 Task: Calculate the distance between Boston and Martha's Vineyard.
Action: Mouse moved to (237, 59)
Screenshot: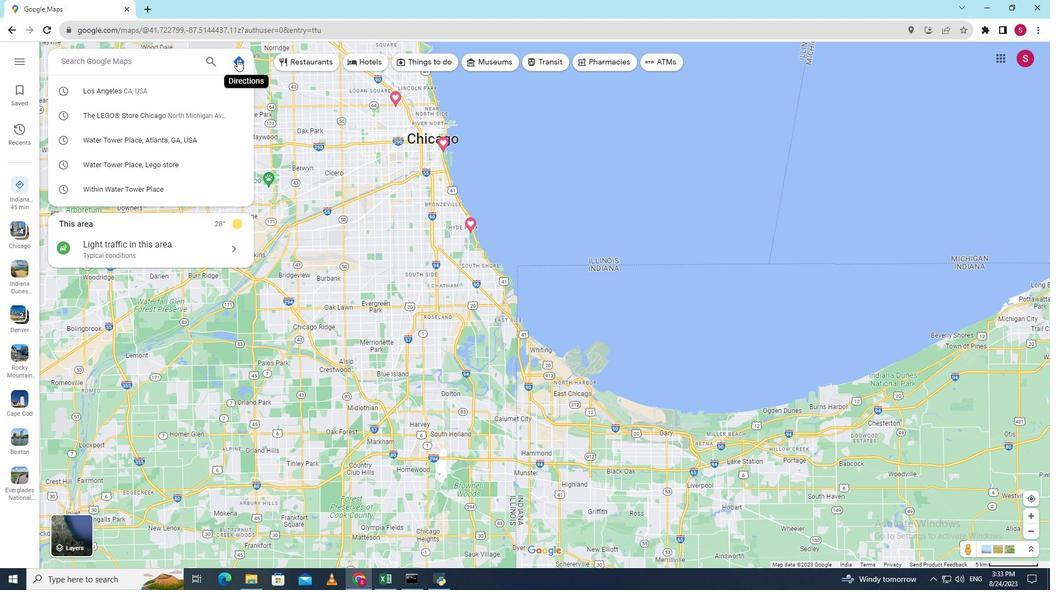 
Action: Mouse pressed left at (237, 59)
Screenshot: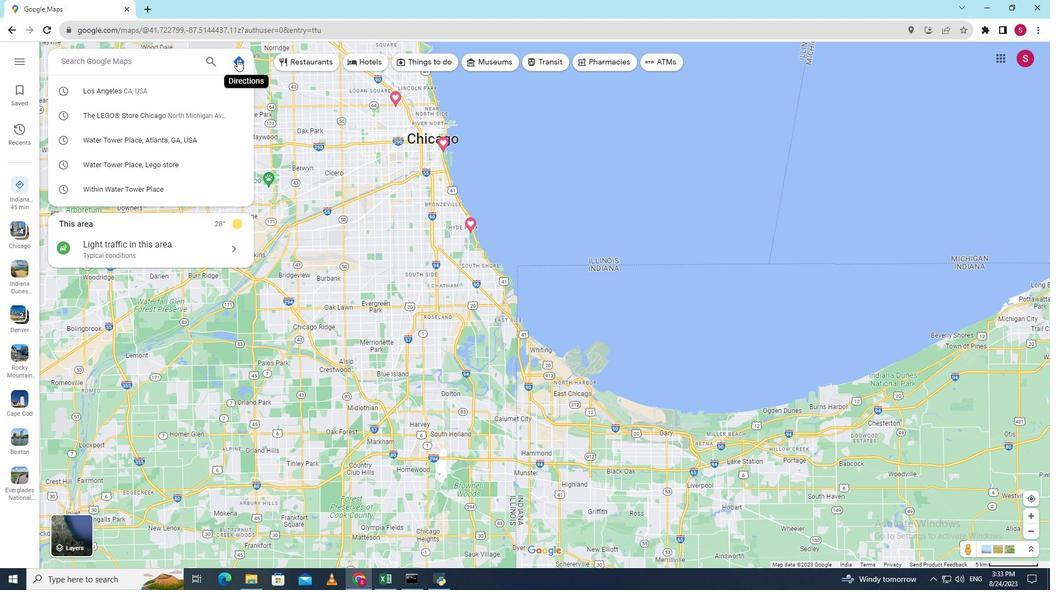 
Action: Mouse moved to (184, 90)
Screenshot: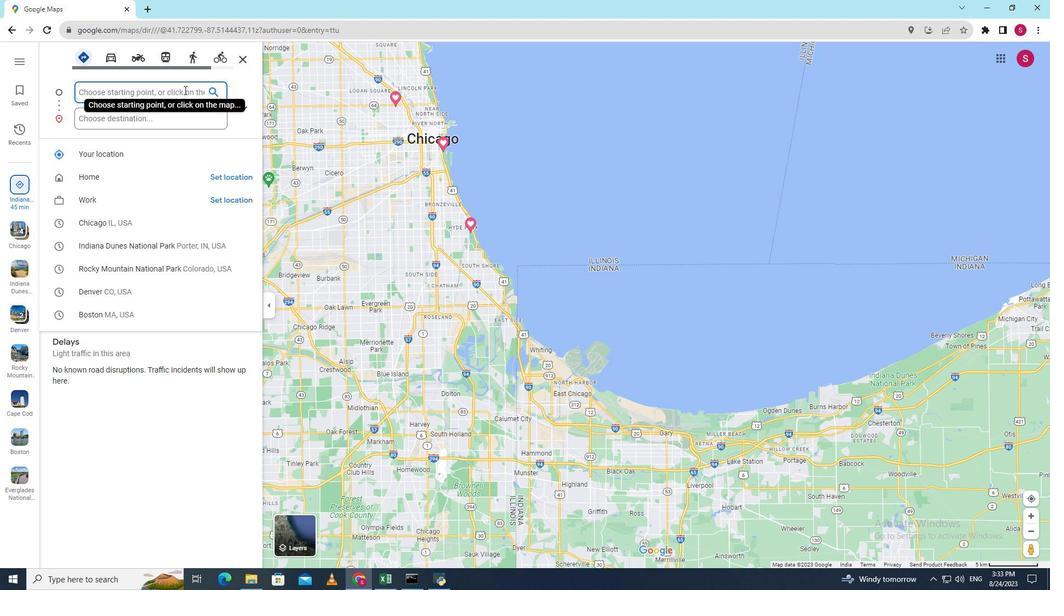 
Action: Key pressed <Key.shift><Key.shift><Key.shift><Key.shift><Key.shift><Key.shift><Key.shift><Key.shift><Key.shift><Key.shift><Key.shift><Key.shift><Key.shift><Key.shift><Key.shift><Key.shift><Key.shift><Key.shift><Key.shift><Key.shift><Key.shift><Key.shift>Boston<Key.space>
Screenshot: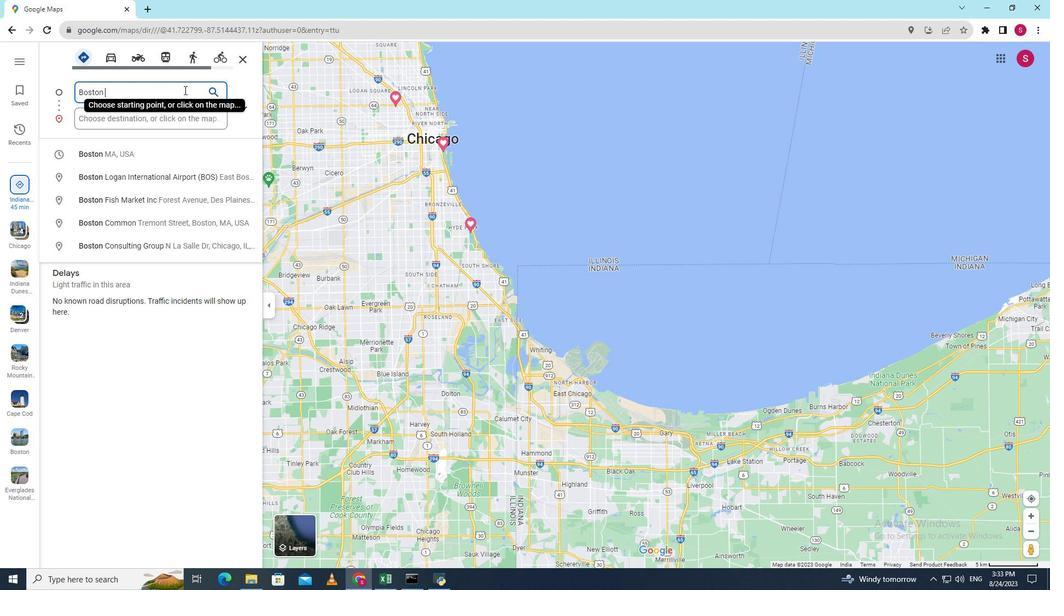 
Action: Mouse moved to (142, 115)
Screenshot: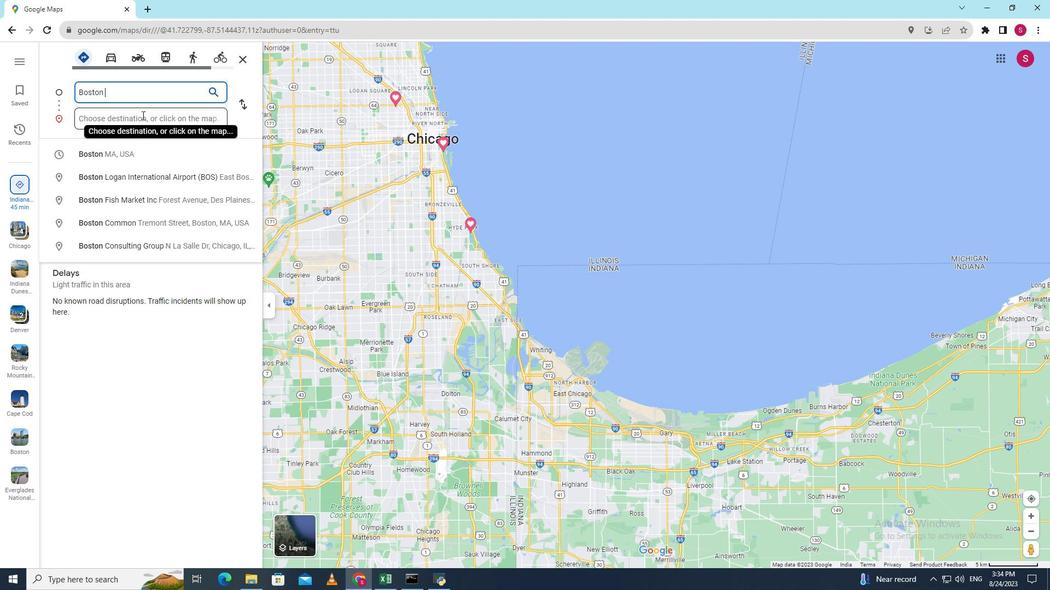 
Action: Mouse pressed left at (142, 115)
Screenshot: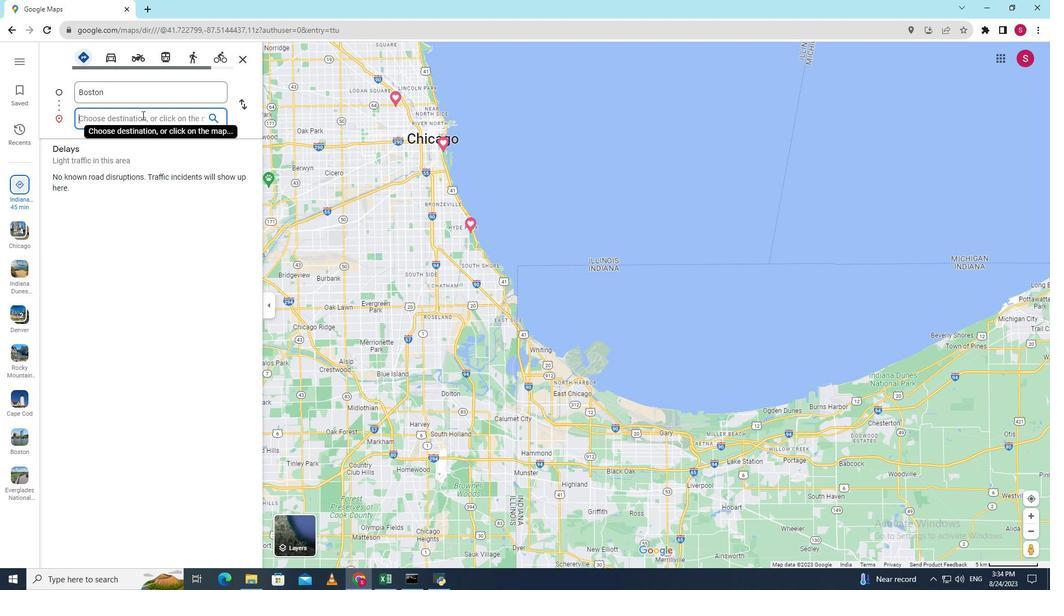 
Action: Key pressed <Key.shift><Key.shift><Key.shift><Key.shift><Key.shift><Key.shift><Key.shift>Martha's<Key.space><Key.shift><Key.shift><Key.shift><Key.shift><Key.shift><Key.shift><Key.shift><Key.shift><Key.shift><Key.shift><Key.shift><Key.shift><Key.shift><Key.shift>Vineyard<Key.enter>
Screenshot: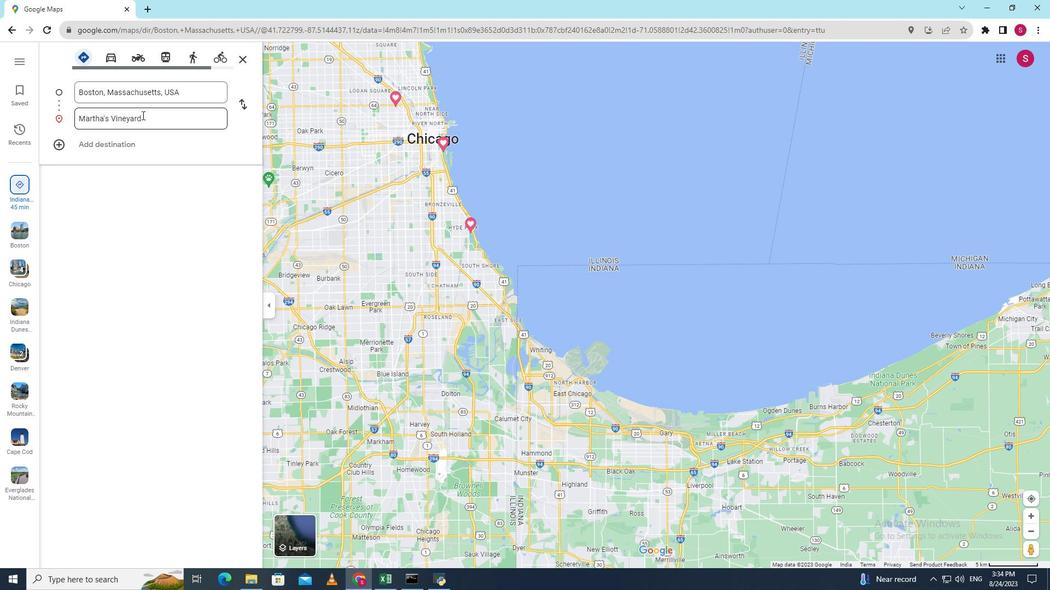 
Action: Mouse moved to (579, 175)
Screenshot: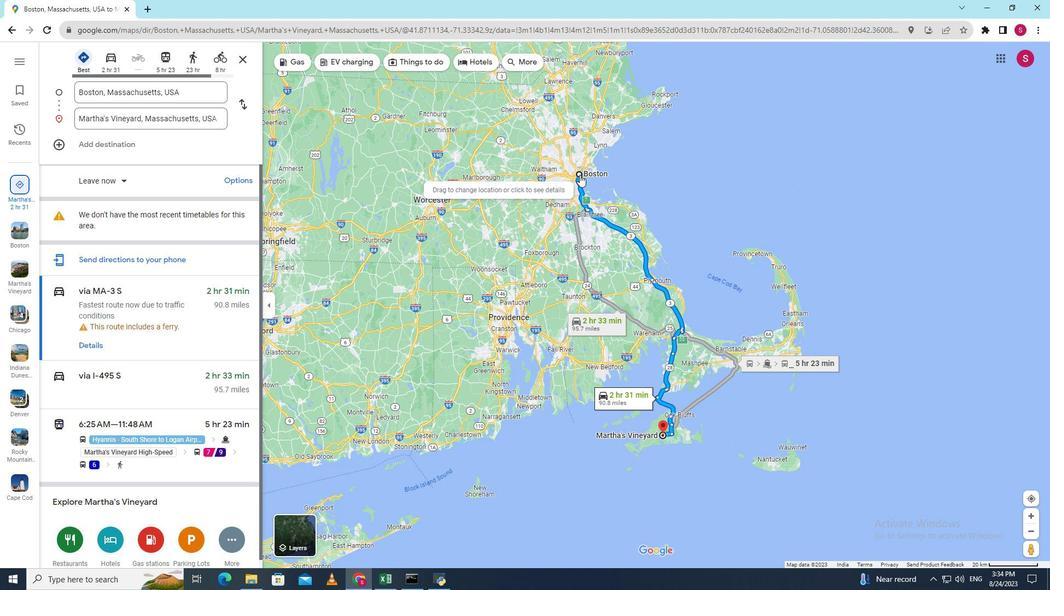 
Action: Mouse scrolled (579, 175) with delta (0, 0)
Screenshot: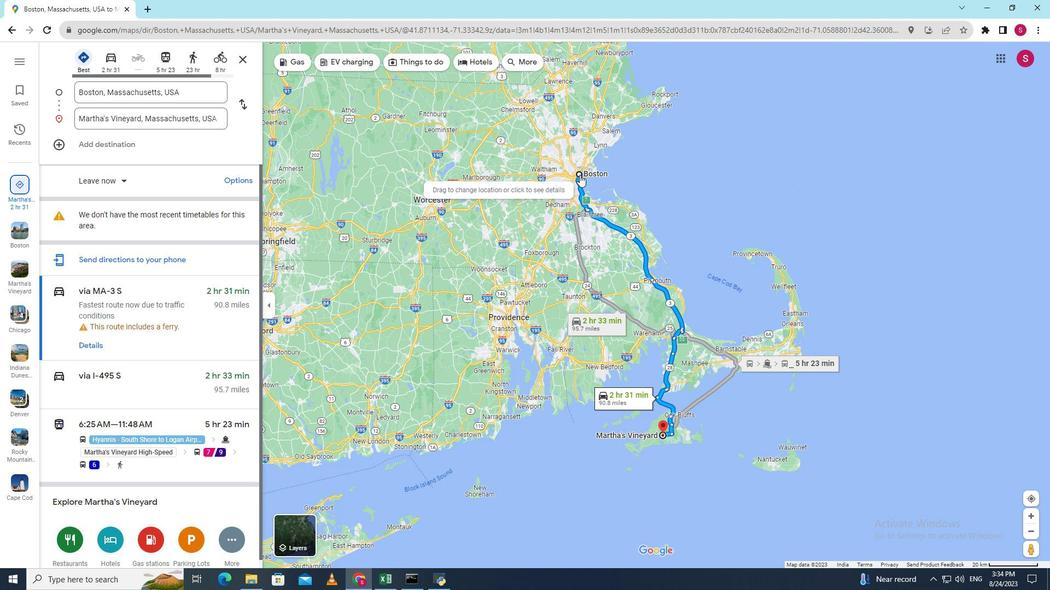 
Action: Mouse scrolled (579, 175) with delta (0, 0)
Screenshot: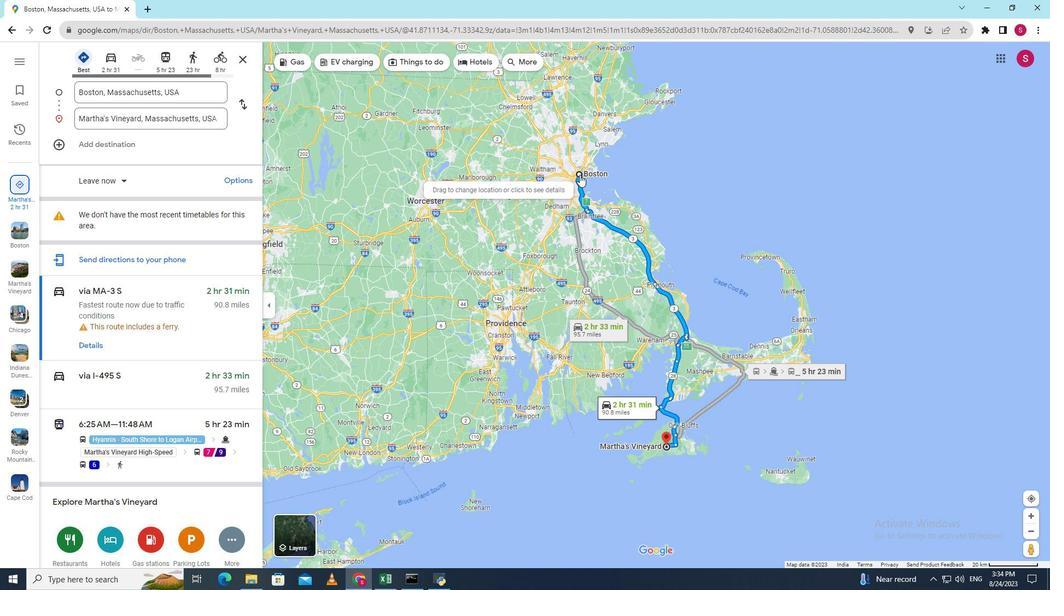 
Action: Mouse scrolled (579, 175) with delta (0, 0)
Screenshot: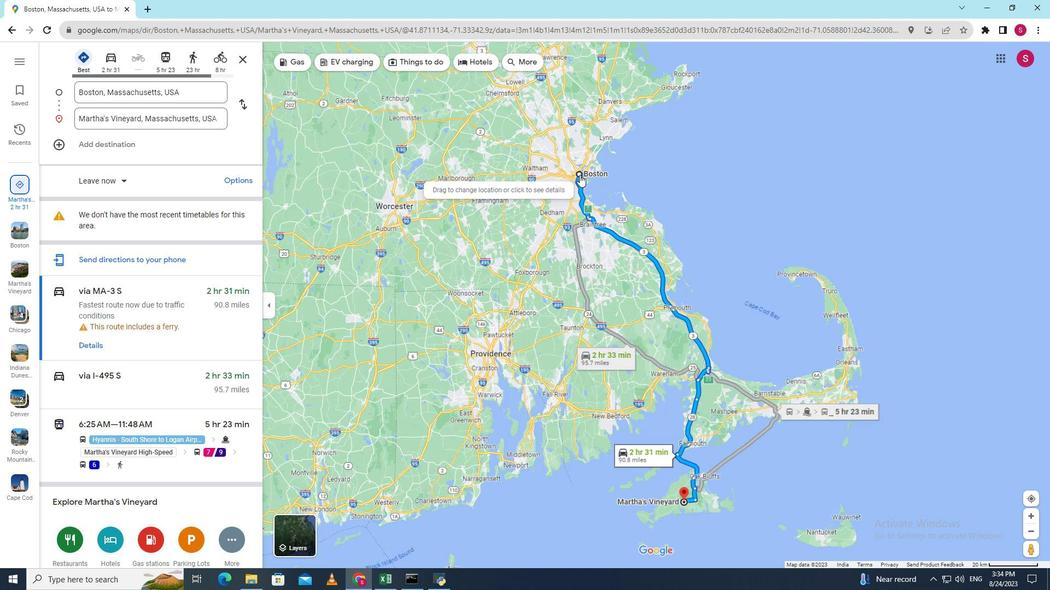 
Action: Mouse scrolled (579, 175) with delta (0, 0)
Screenshot: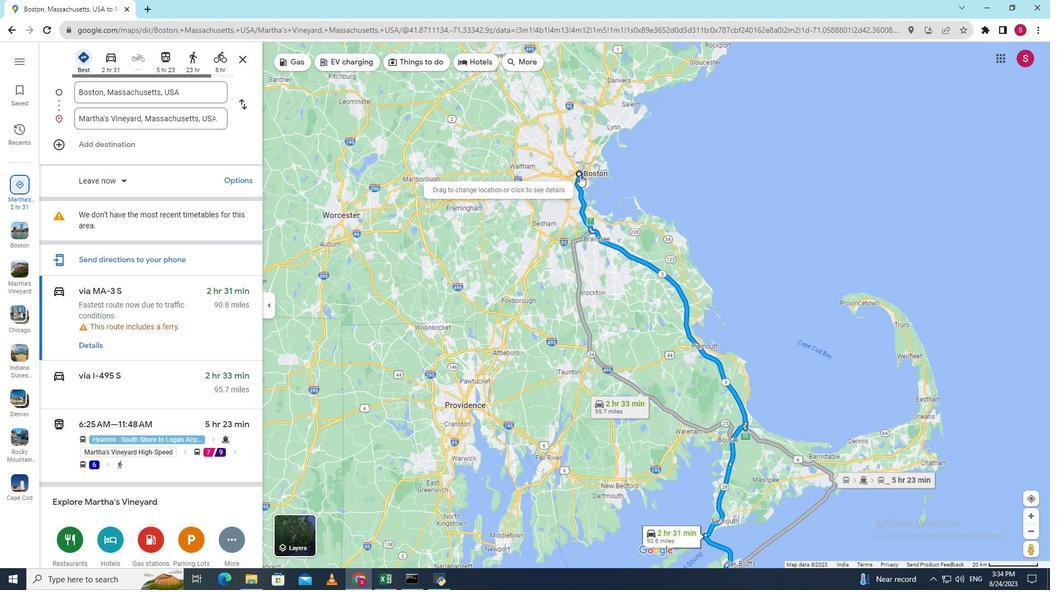 
Action: Mouse moved to (579, 172)
Screenshot: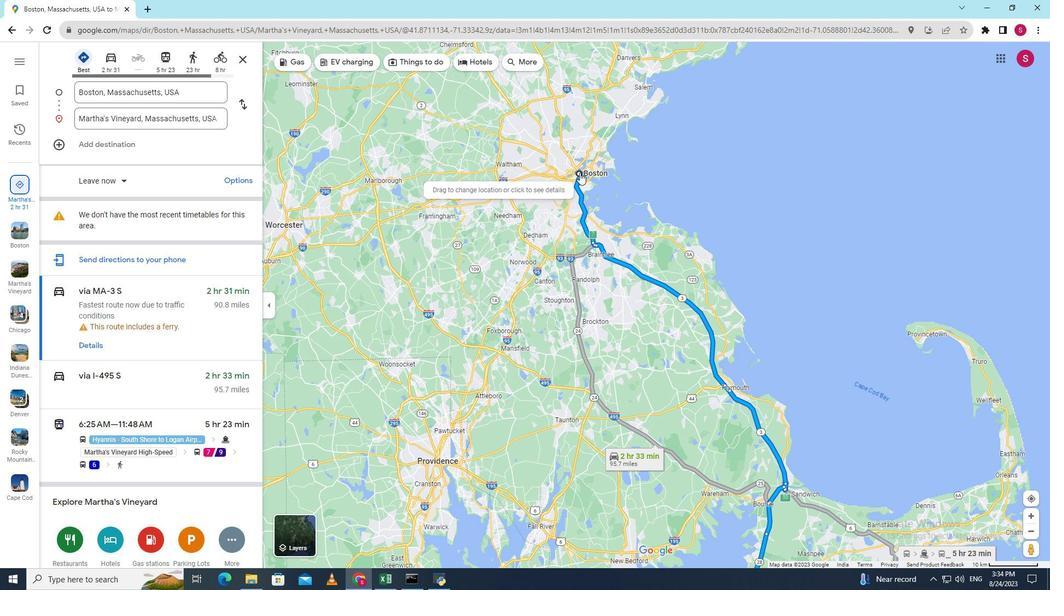 
Action: Mouse pressed right at (579, 172)
Screenshot: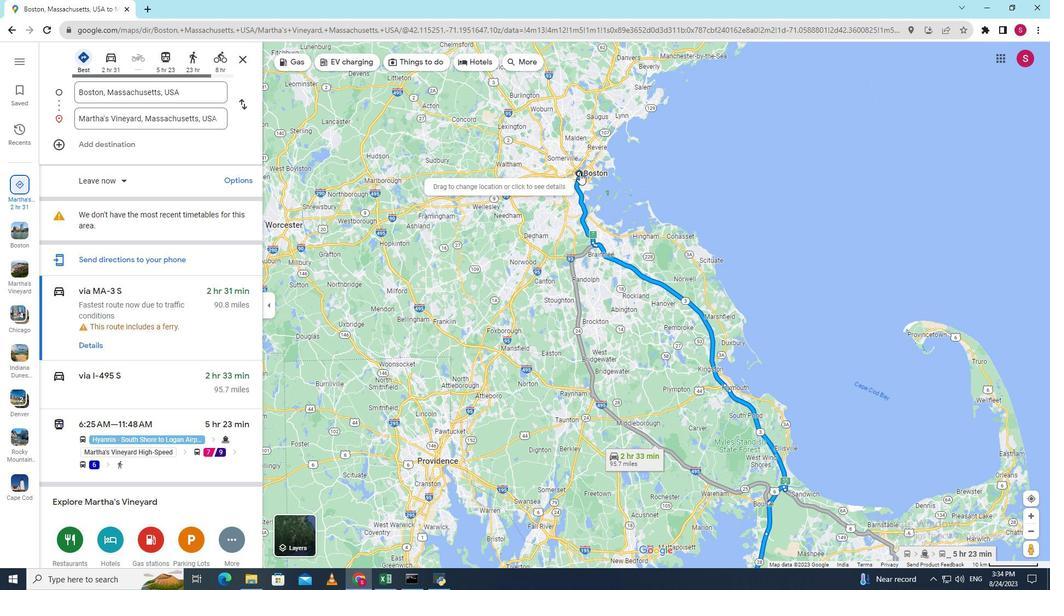 
Action: Mouse moved to (607, 253)
Screenshot: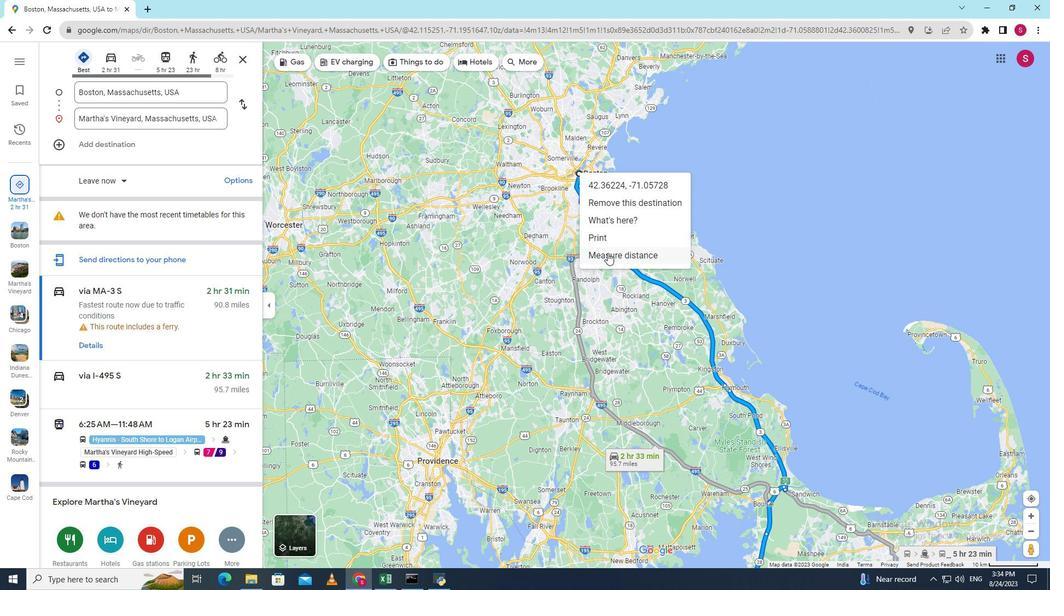 
Action: Mouse pressed left at (607, 253)
Screenshot: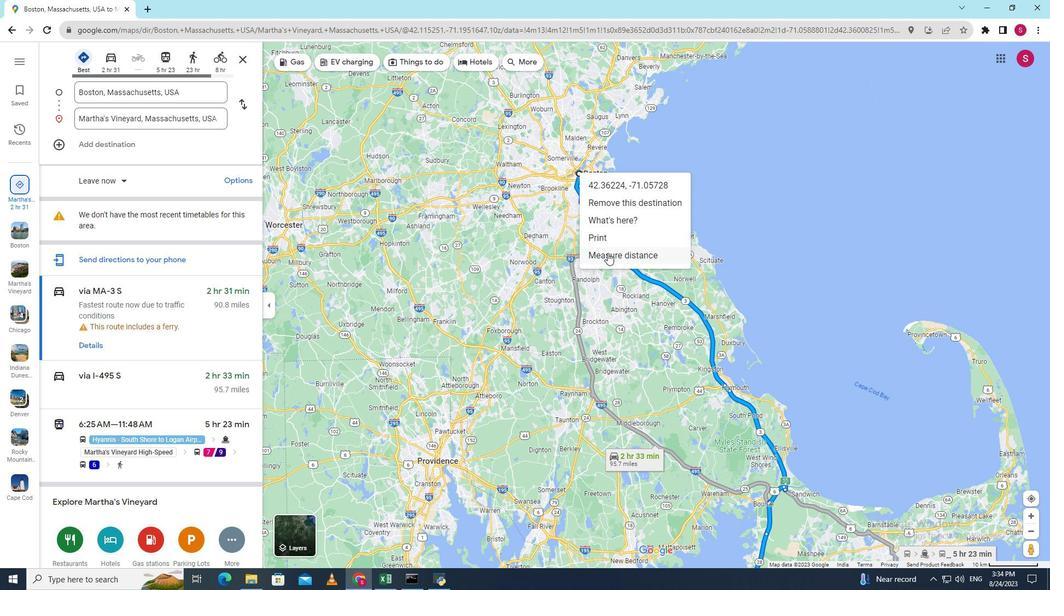 
Action: Mouse moved to (731, 466)
Screenshot: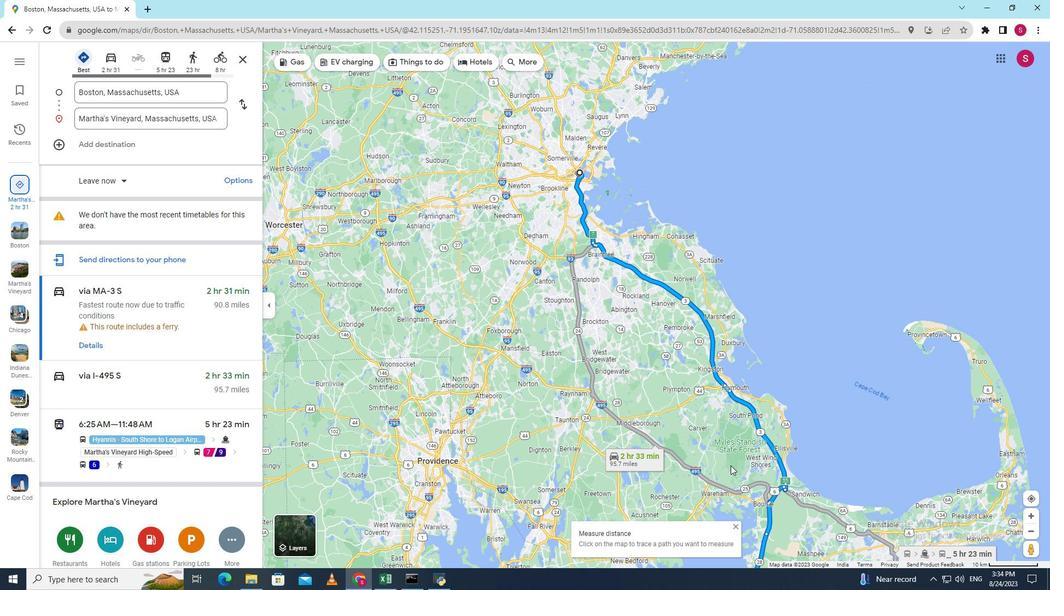 
Action: Mouse pressed left at (731, 466)
Screenshot: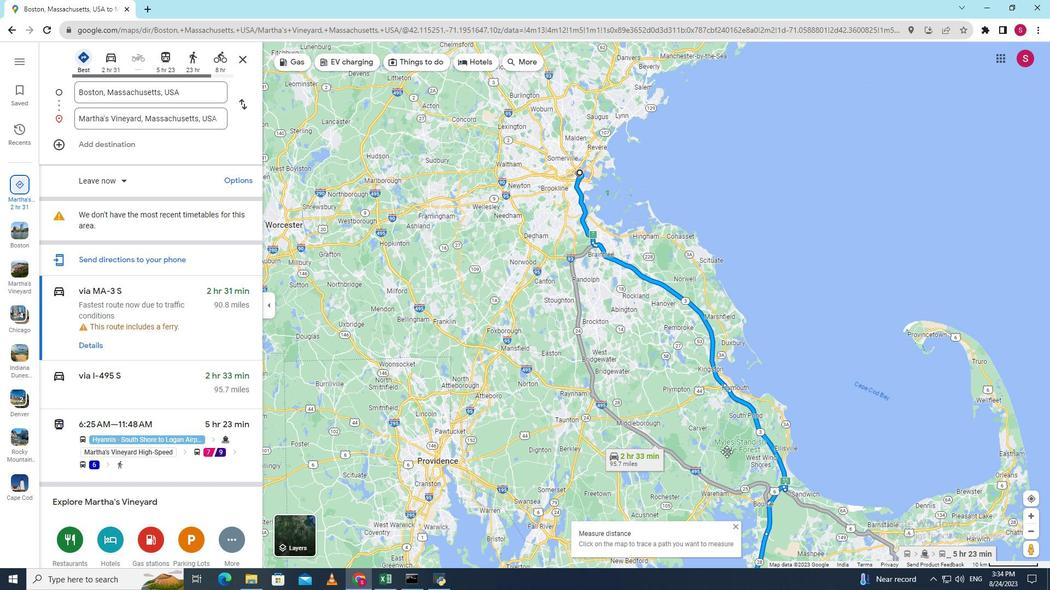 
Action: Mouse moved to (666, 480)
Screenshot: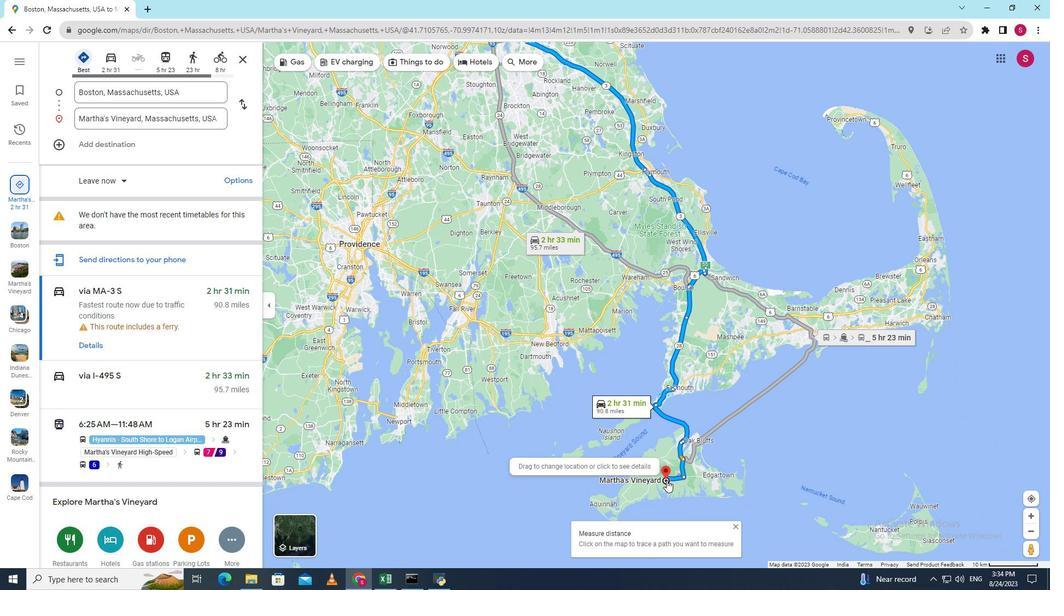 
Action: Mouse pressed right at (666, 480)
Screenshot: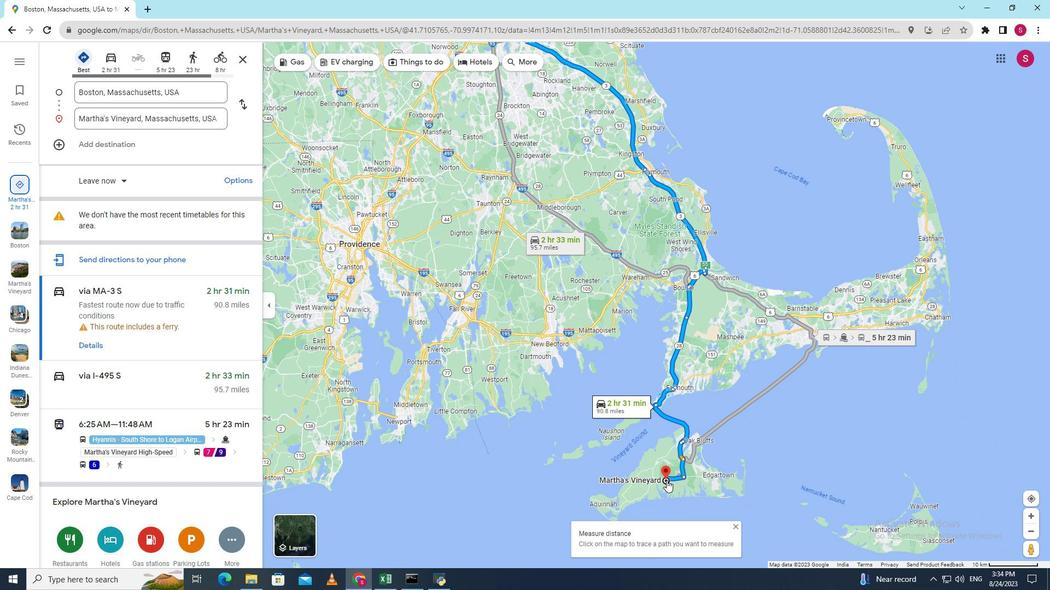 
Action: Mouse moved to (693, 534)
Screenshot: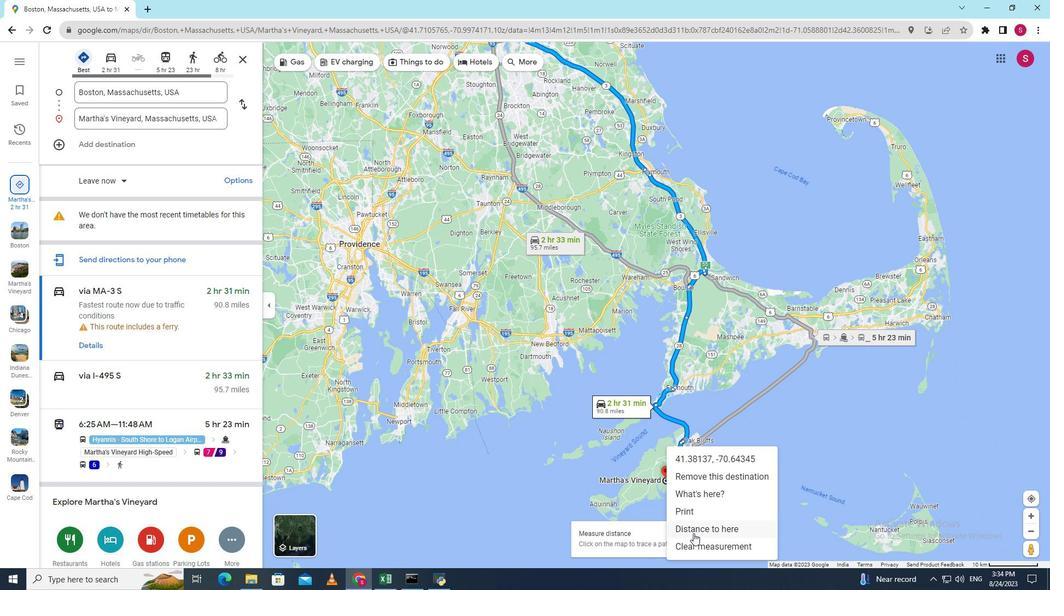
Action: Mouse pressed left at (693, 534)
Screenshot: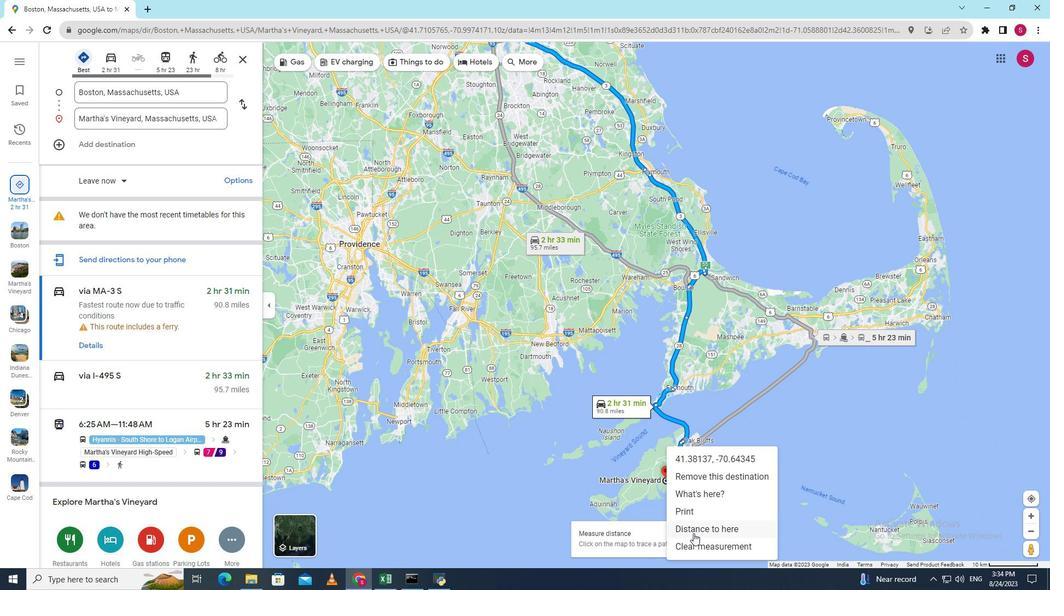 
Action: Mouse moved to (586, 541)
Screenshot: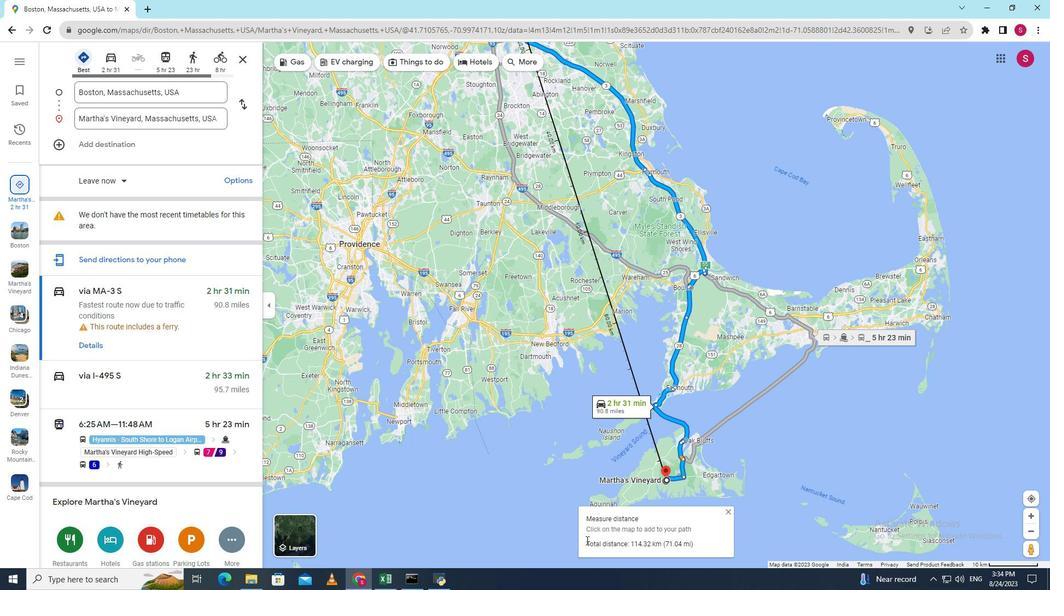 
Action: Mouse pressed left at (586, 541)
Screenshot: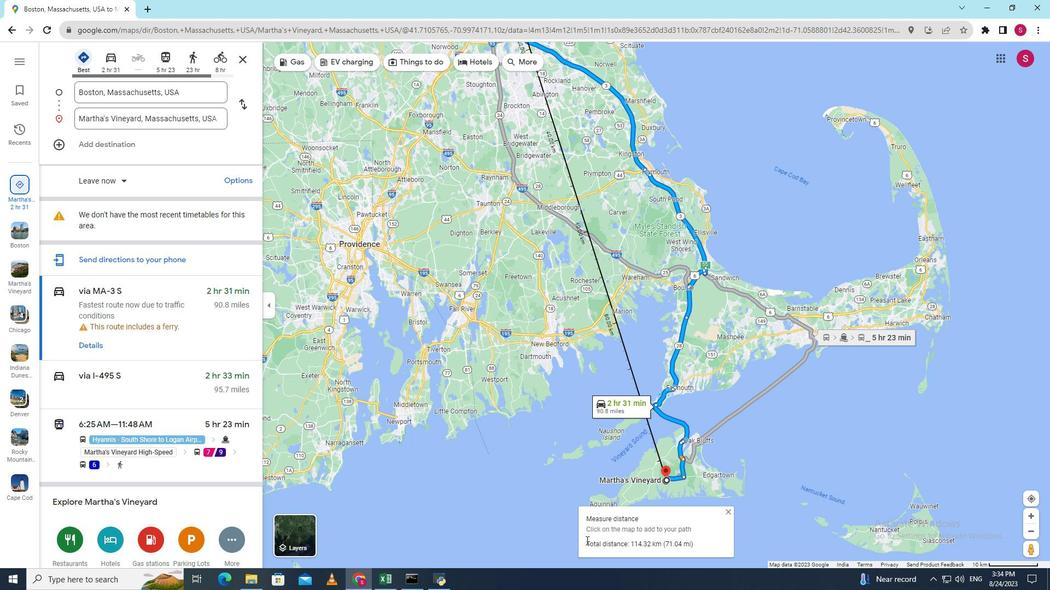 
Action: Mouse moved to (701, 541)
Screenshot: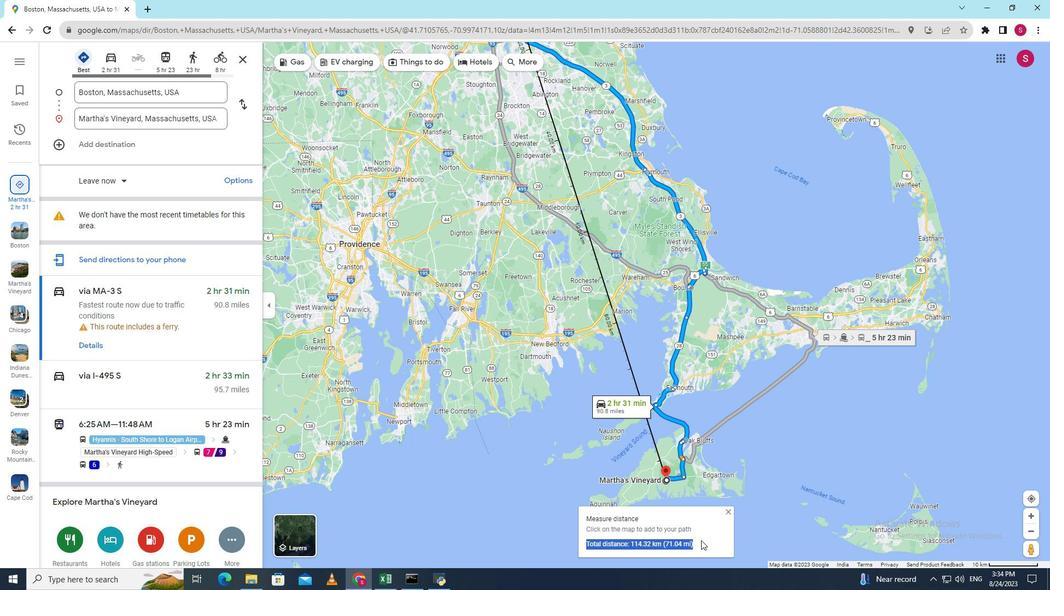 
